 Task: Set the "frames per second" for "Audio Es " preferences to 25.00.
Action: Mouse moved to (134, 15)
Screenshot: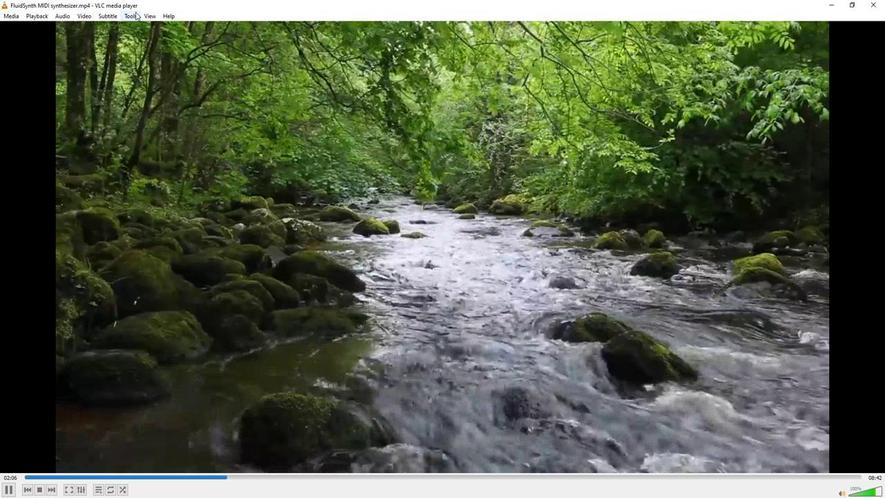 
Action: Mouse pressed left at (134, 15)
Screenshot: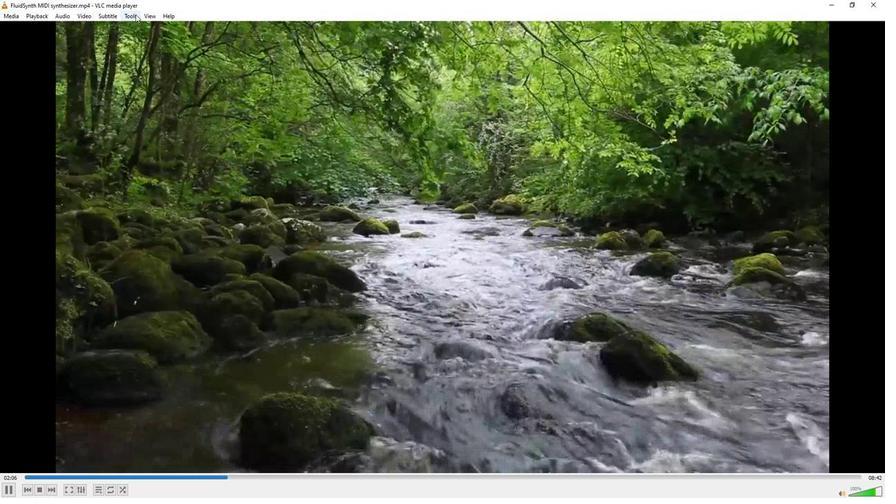 
Action: Mouse moved to (153, 127)
Screenshot: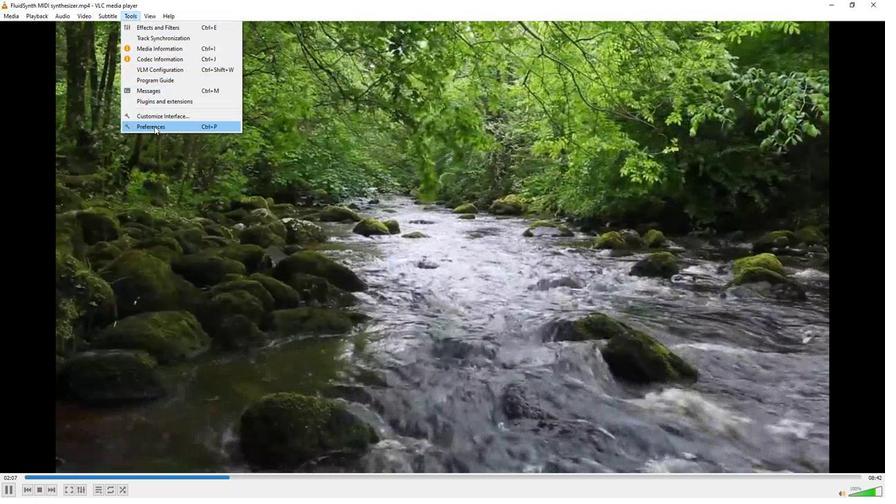 
Action: Mouse pressed left at (153, 127)
Screenshot: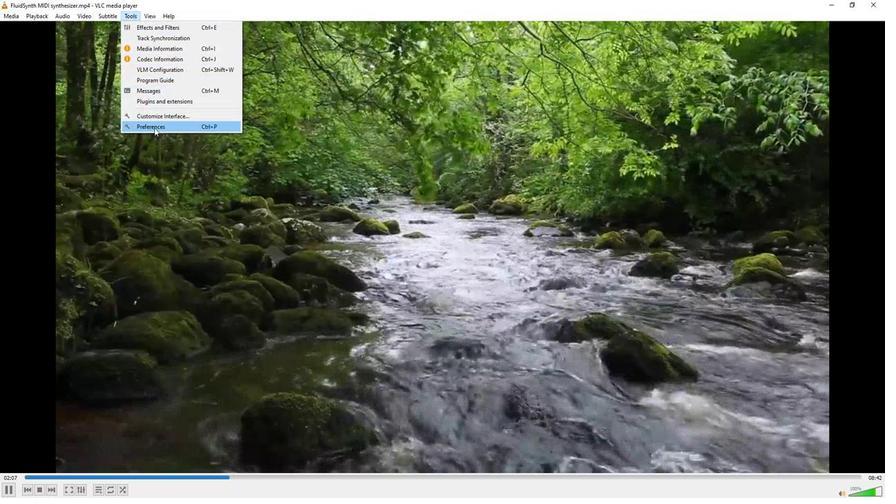 
Action: Mouse moved to (242, 381)
Screenshot: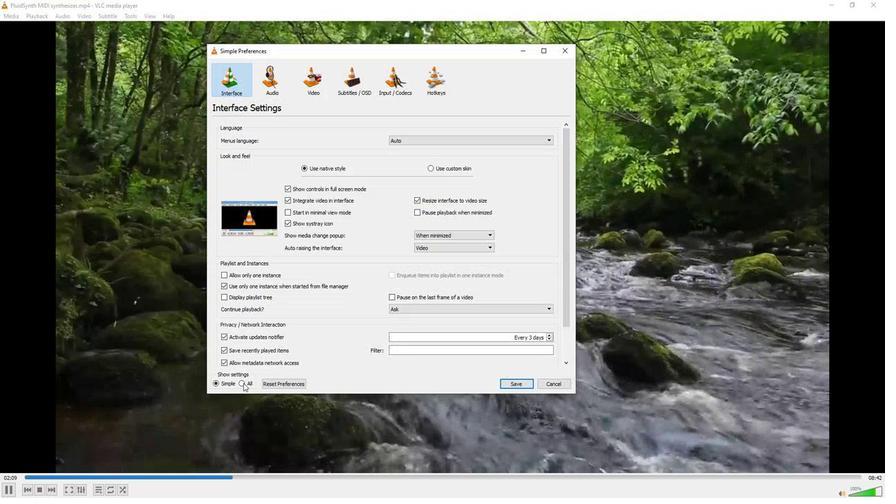 
Action: Mouse pressed left at (242, 381)
Screenshot: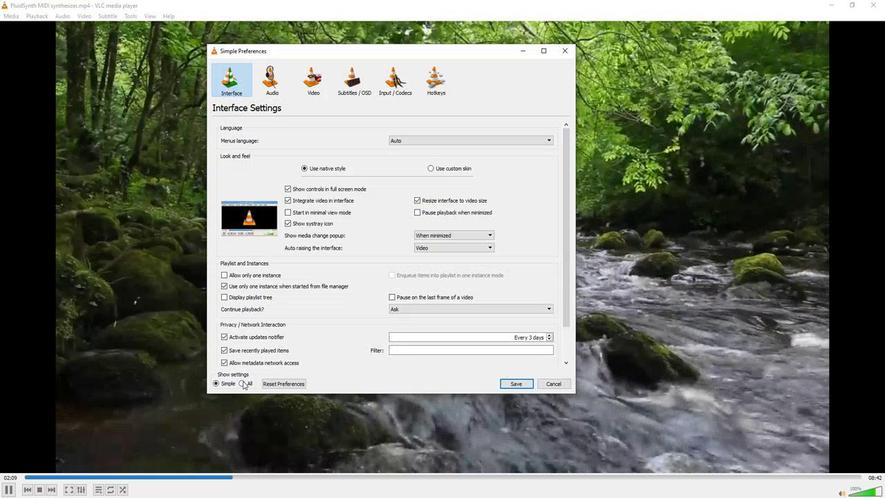 
Action: Mouse moved to (226, 252)
Screenshot: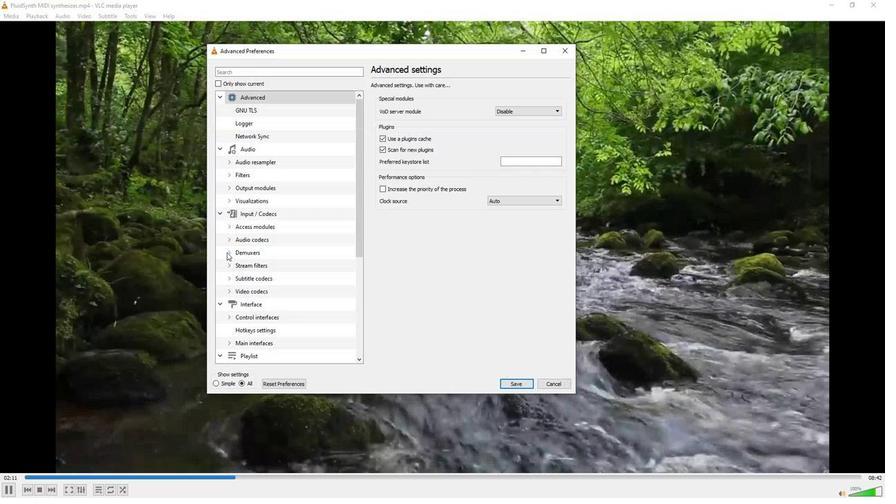 
Action: Mouse pressed left at (226, 252)
Screenshot: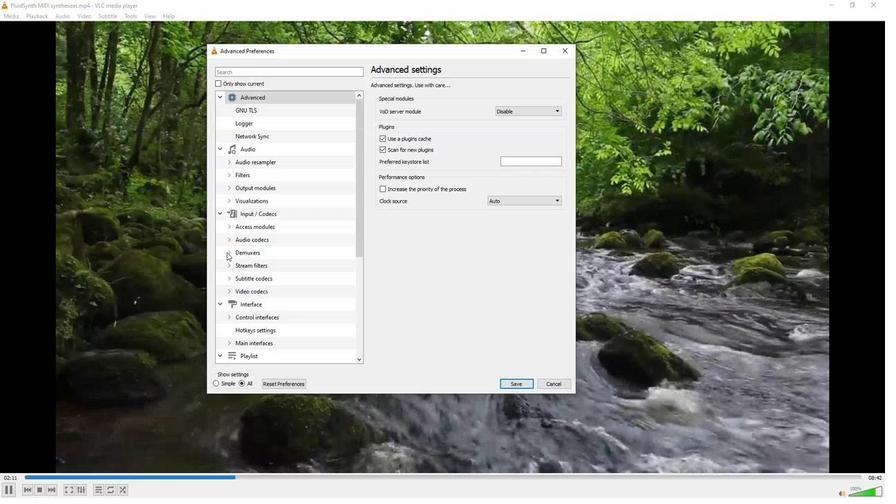 
Action: Mouse moved to (242, 275)
Screenshot: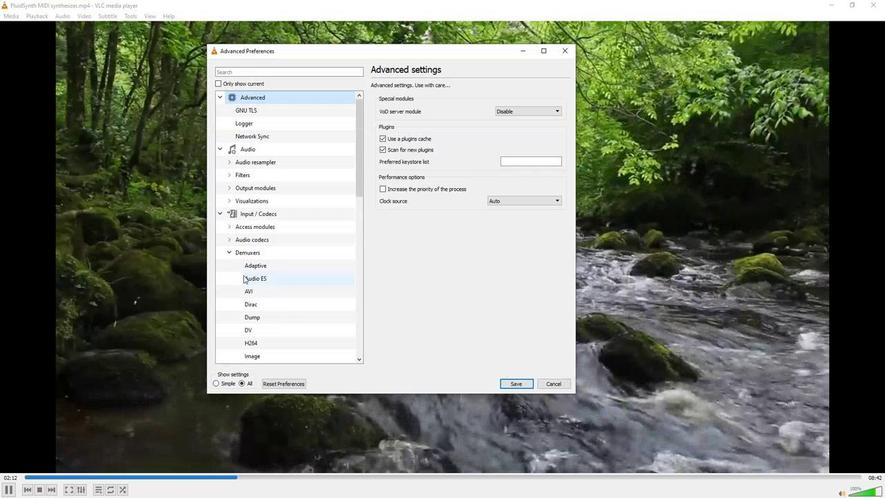 
Action: Mouse pressed left at (242, 275)
Screenshot: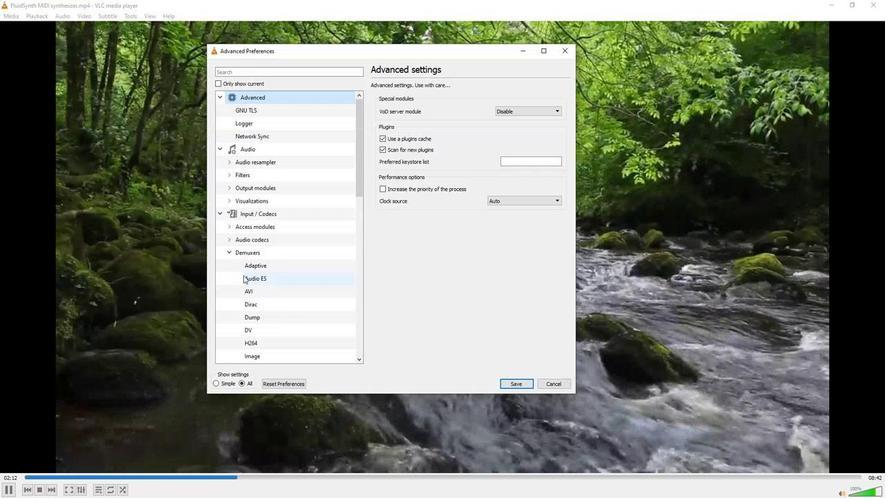 
Action: Mouse moved to (559, 101)
Screenshot: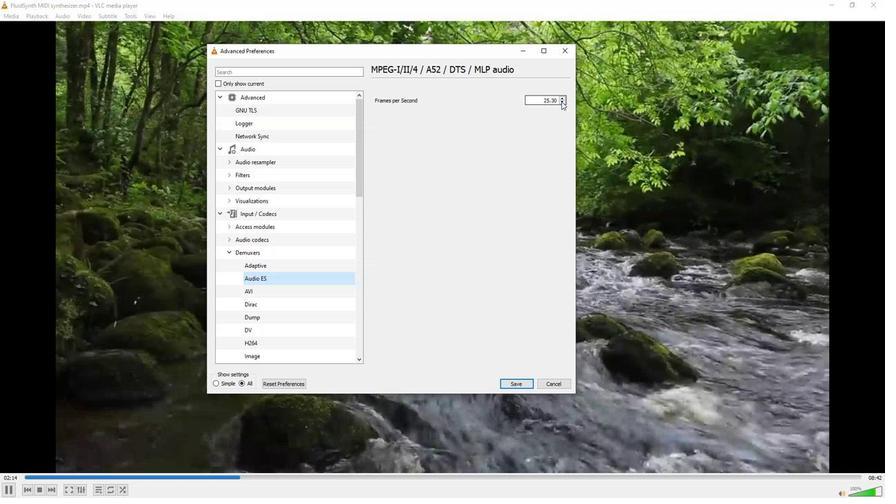 
Action: Mouse pressed left at (559, 101)
Screenshot: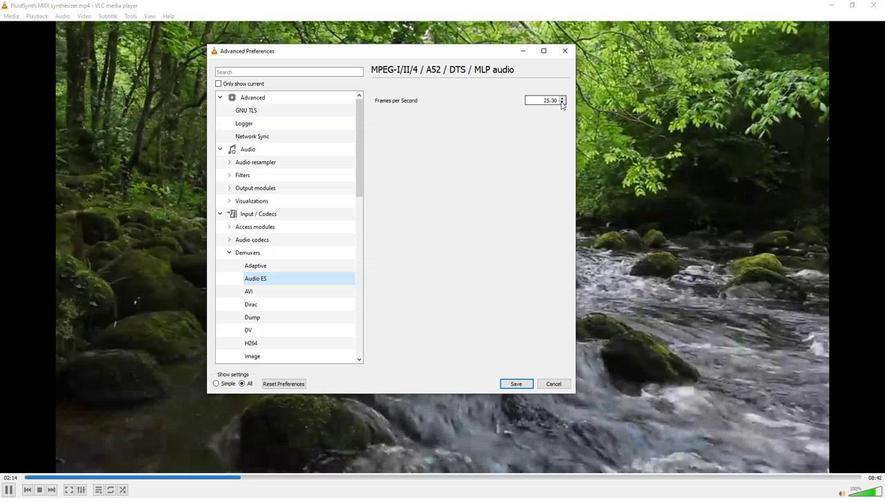 
Action: Mouse pressed left at (559, 101)
Screenshot: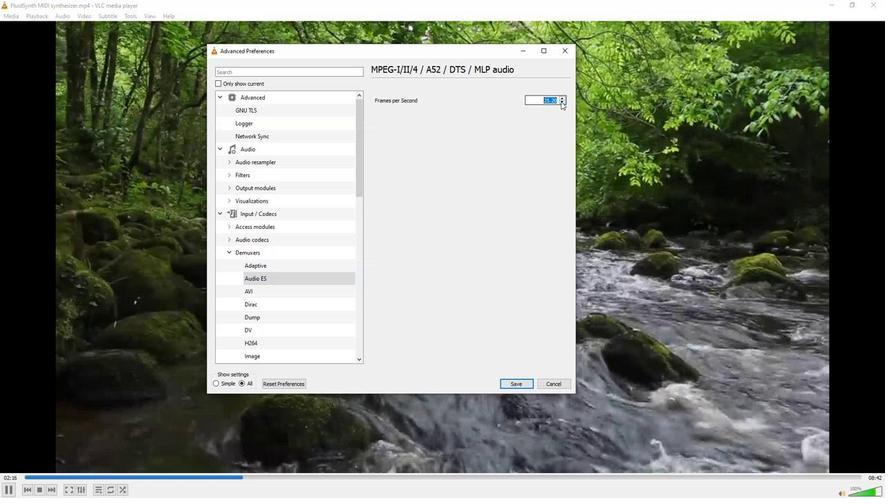 
Action: Mouse moved to (559, 101)
Screenshot: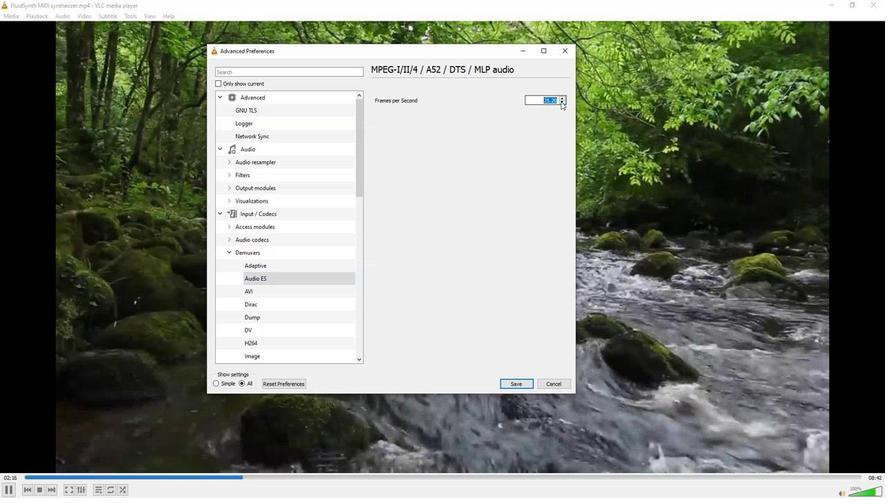 
Action: Mouse pressed left at (559, 101)
Screenshot: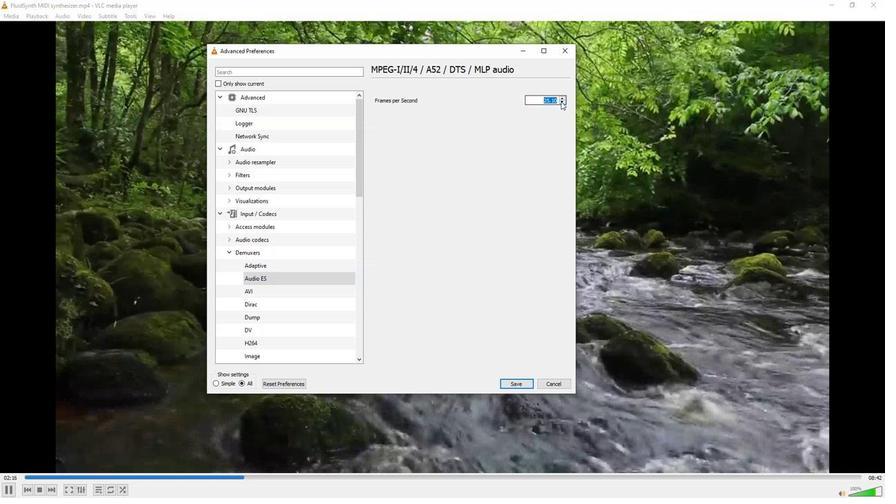 
Action: Mouse moved to (532, 309)
Screenshot: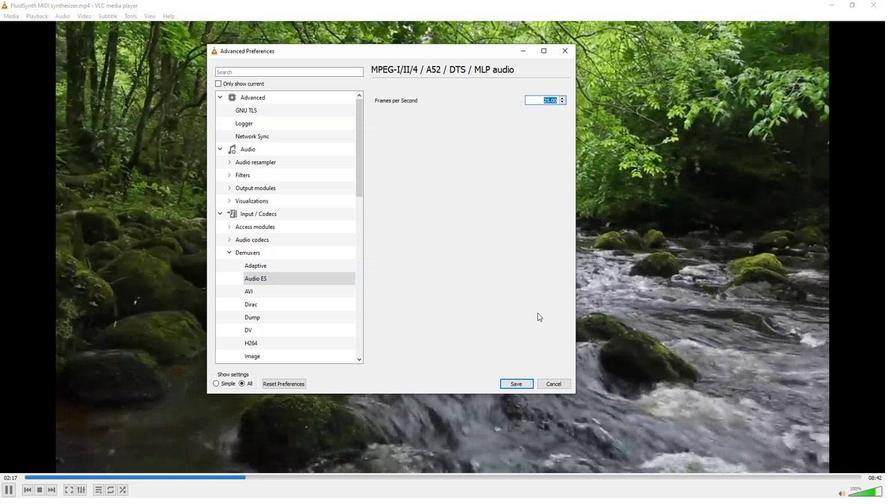 
